 Task: In the sheet Budget Analysis ToolFont size of heading  18 Font style of dataoswald 'Font size of data '9 Alignment of headline & dataAlign center.   Fill color in heading, Red Font color of dataIn the sheet  Data Collection Templatebook
Action: Mouse moved to (136, 135)
Screenshot: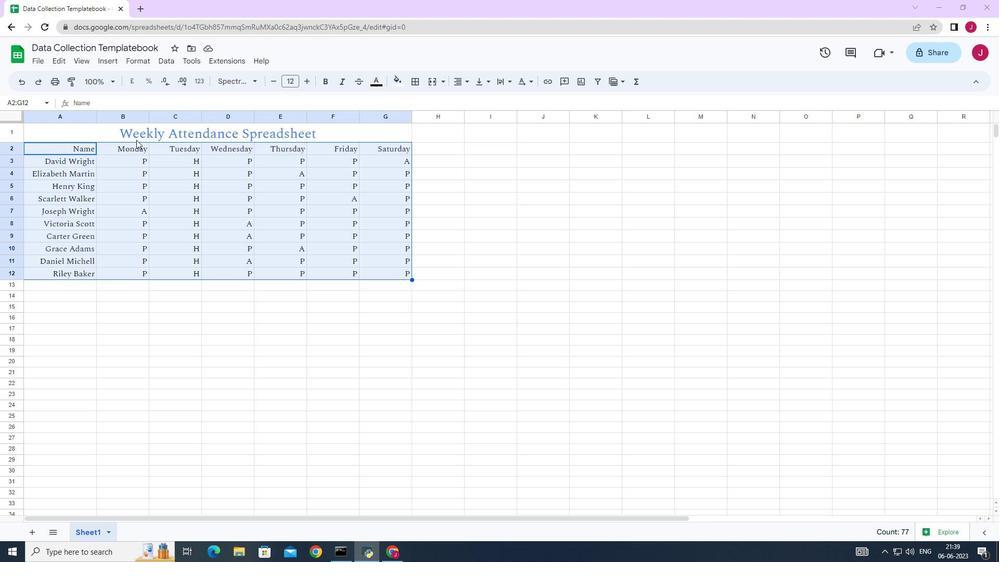 
Action: Mouse pressed left at (136, 135)
Screenshot: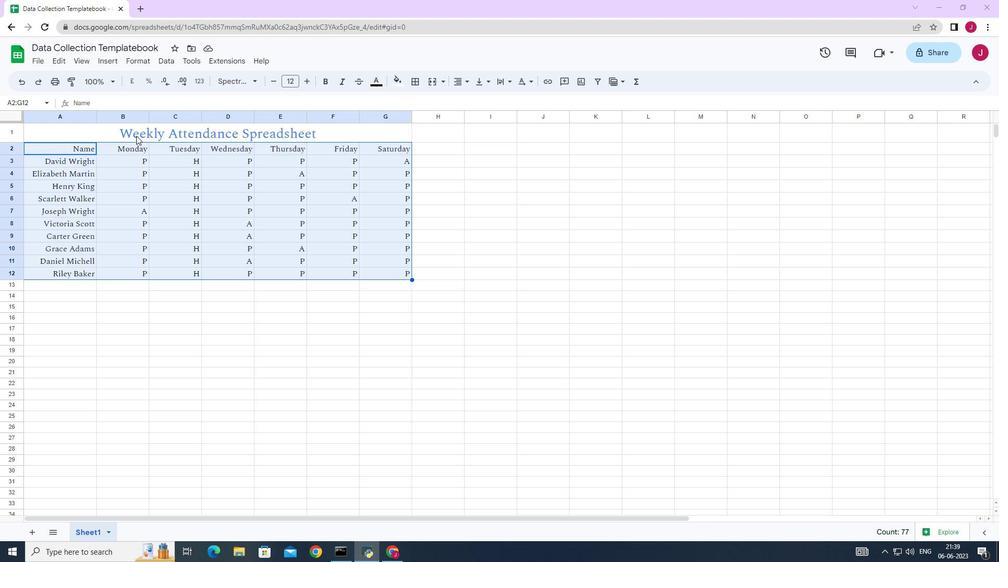
Action: Mouse moved to (295, 79)
Screenshot: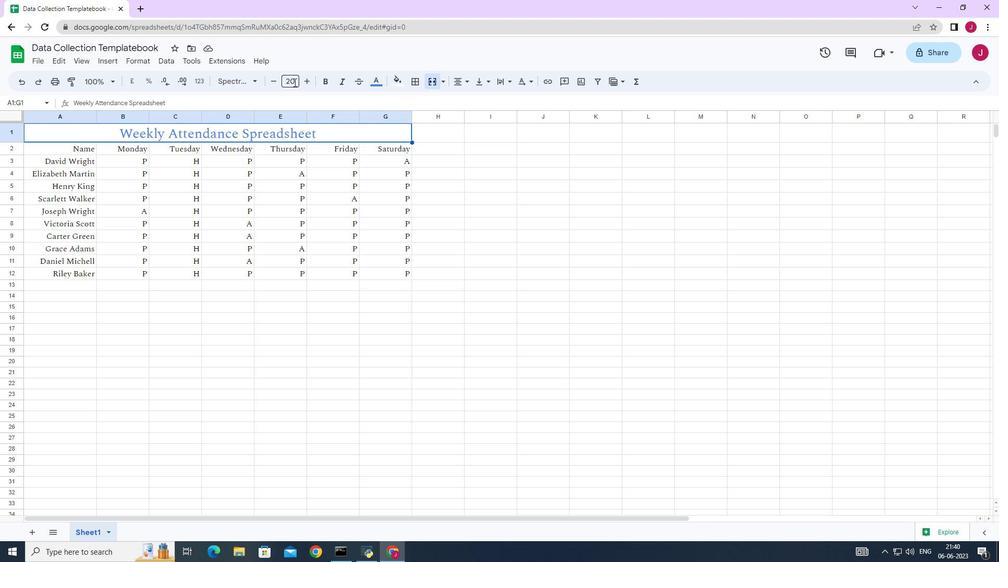 
Action: Mouse pressed left at (295, 79)
Screenshot: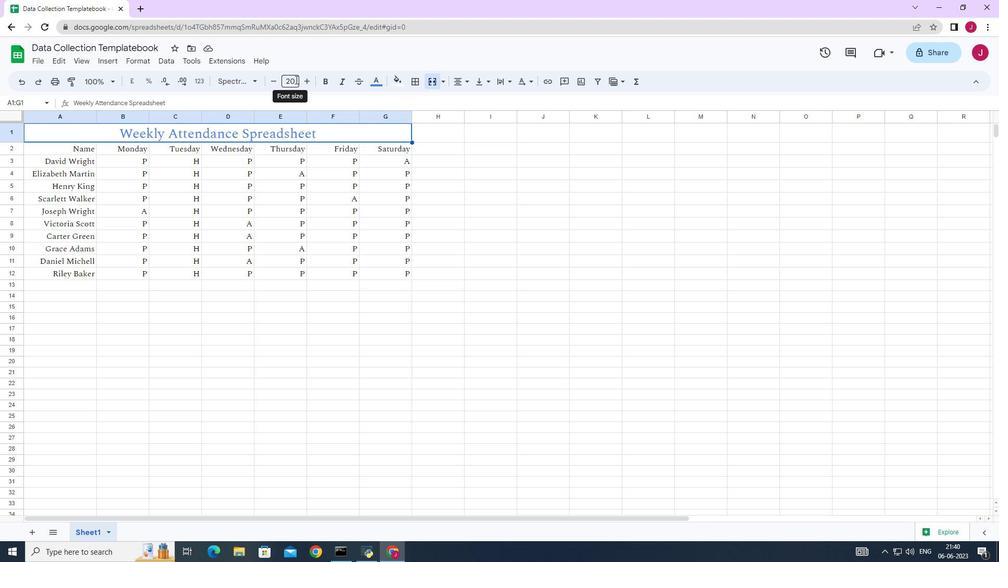 
Action: Key pressed 18<Key.enter>
Screenshot: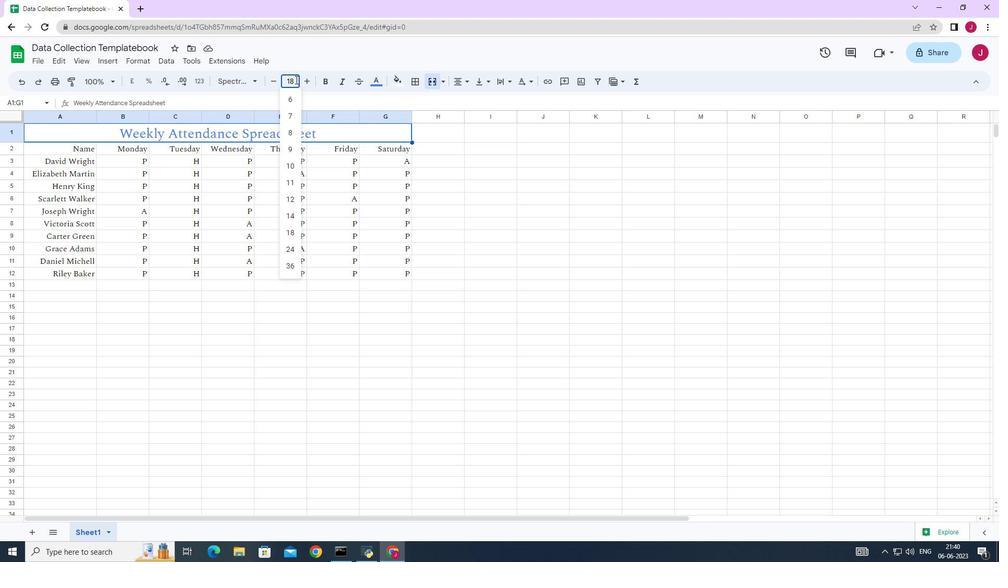 
Action: Mouse moved to (60, 147)
Screenshot: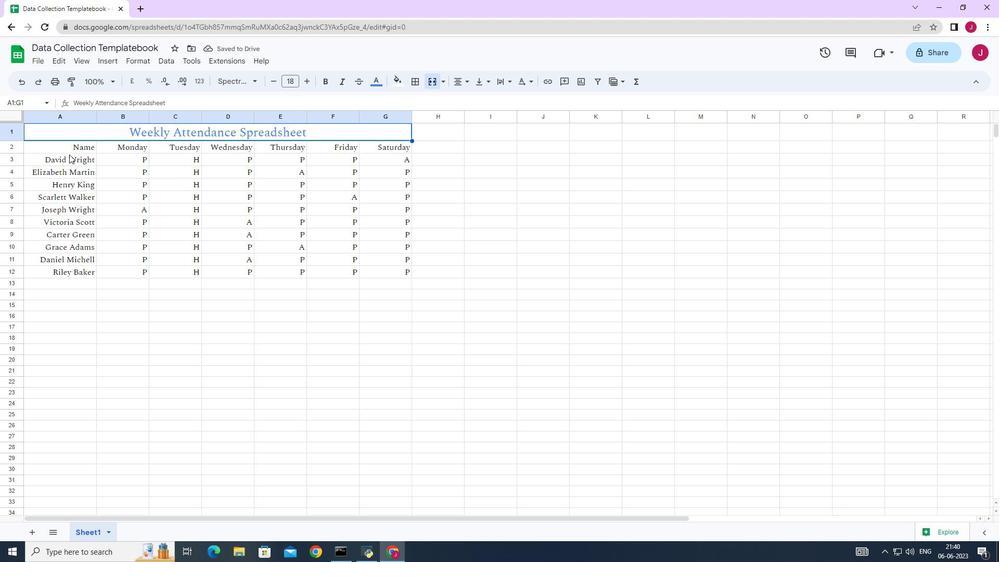 
Action: Mouse pressed left at (60, 147)
Screenshot: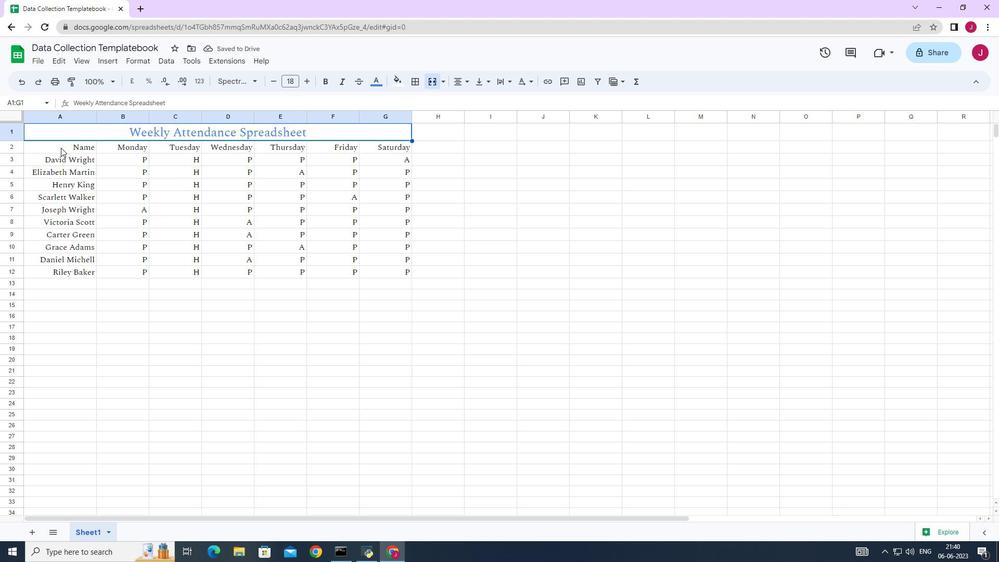 
Action: Mouse moved to (251, 79)
Screenshot: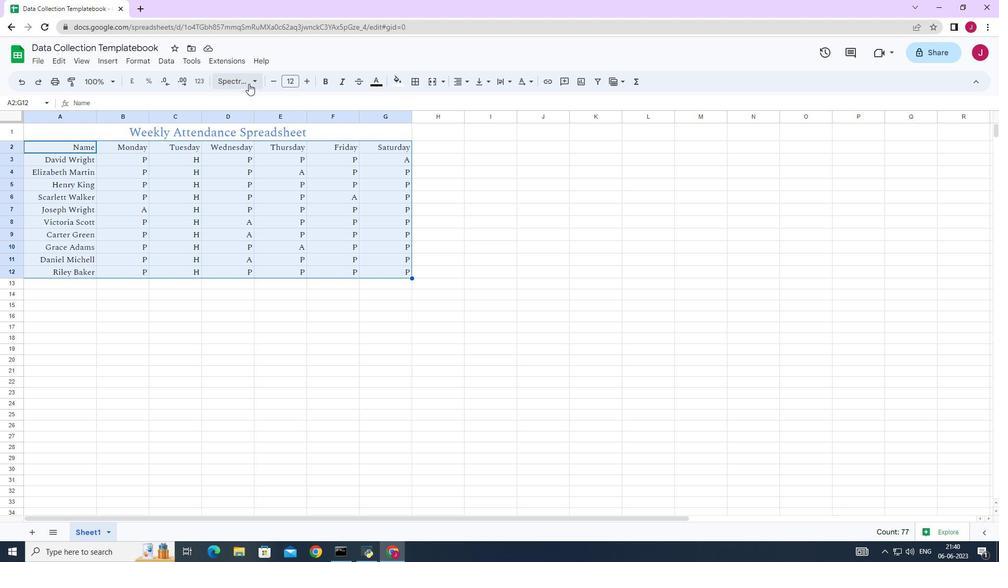 
Action: Mouse pressed left at (251, 79)
Screenshot: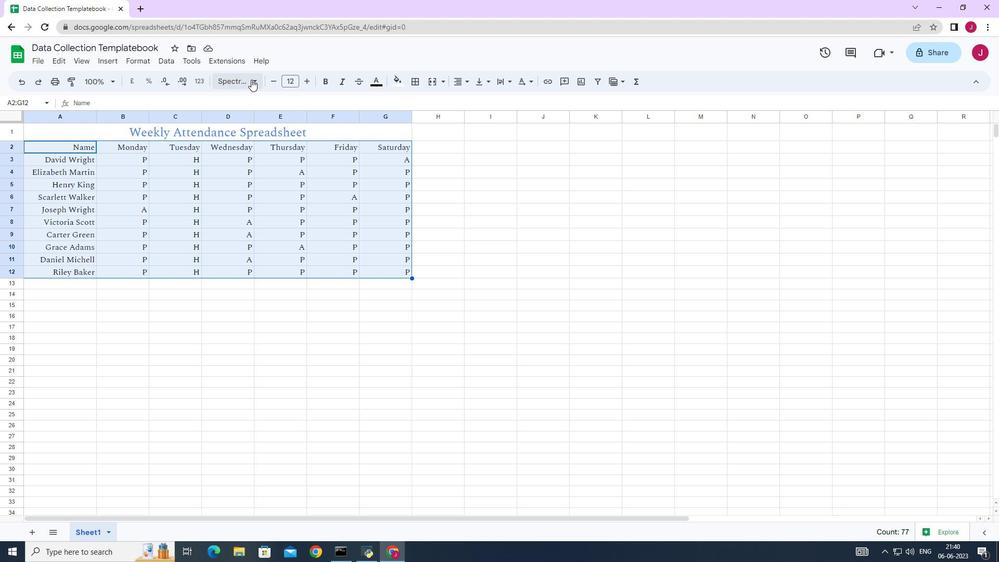 
Action: Mouse moved to (272, 103)
Screenshot: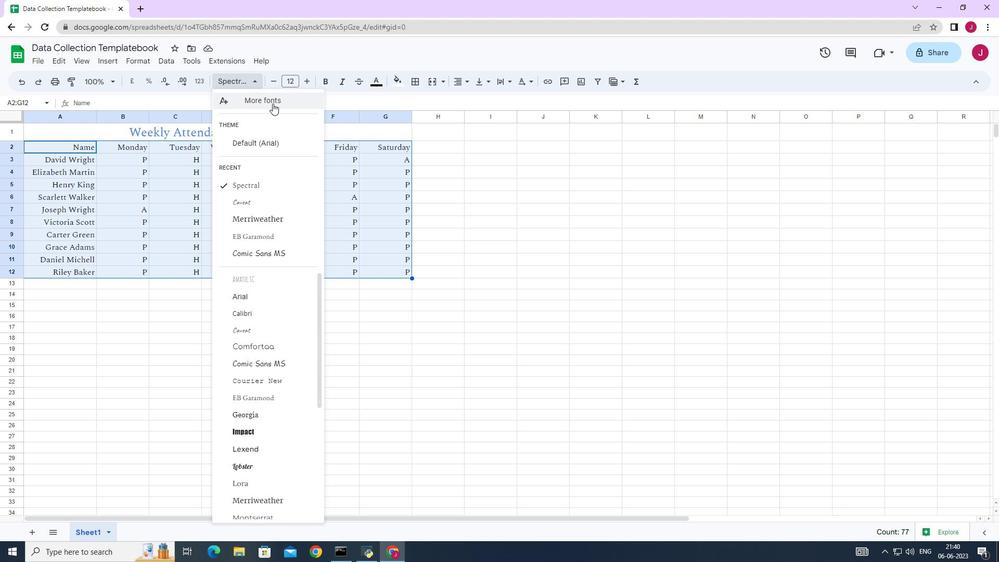 
Action: Mouse pressed left at (272, 103)
Screenshot: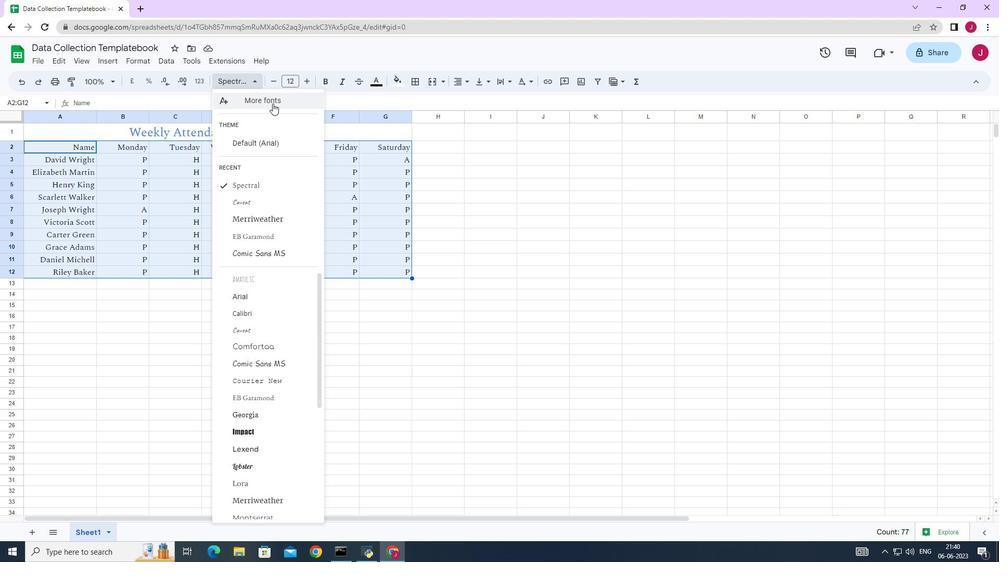 
Action: Mouse moved to (330, 167)
Screenshot: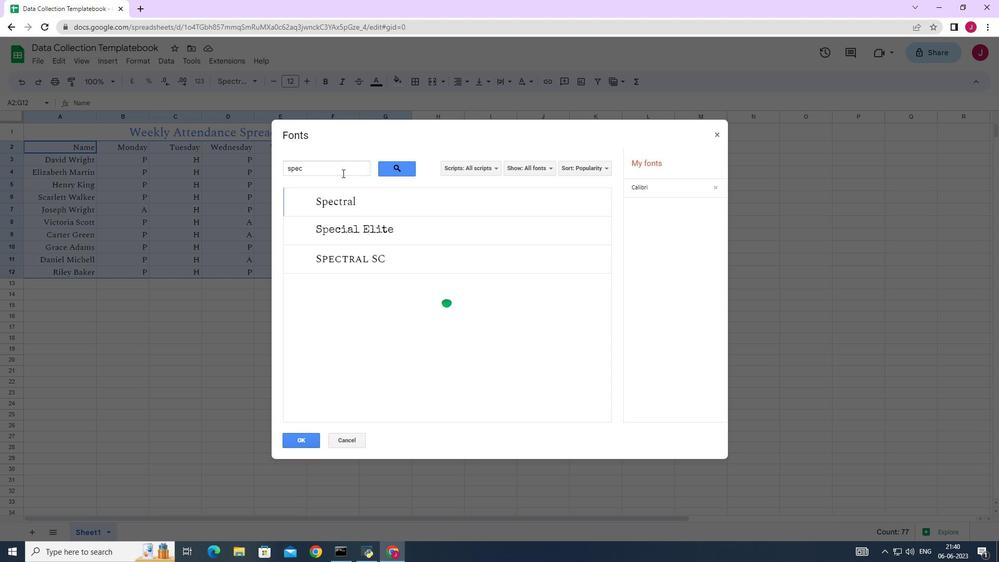 
Action: Mouse pressed left at (330, 167)
Screenshot: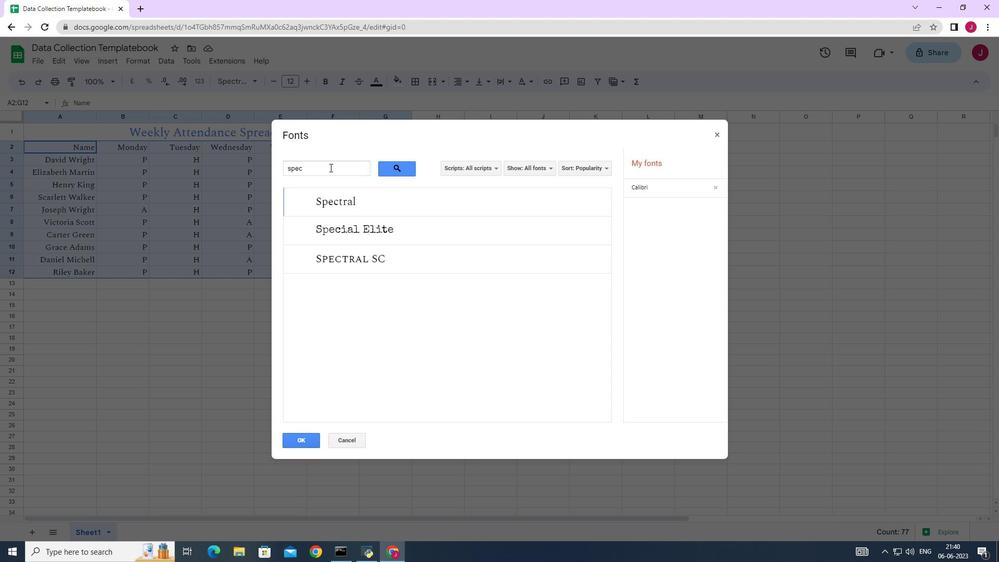 
Action: Key pressed <Key.backspace><Key.backspace><Key.backspace><Key.backspace>os
Screenshot: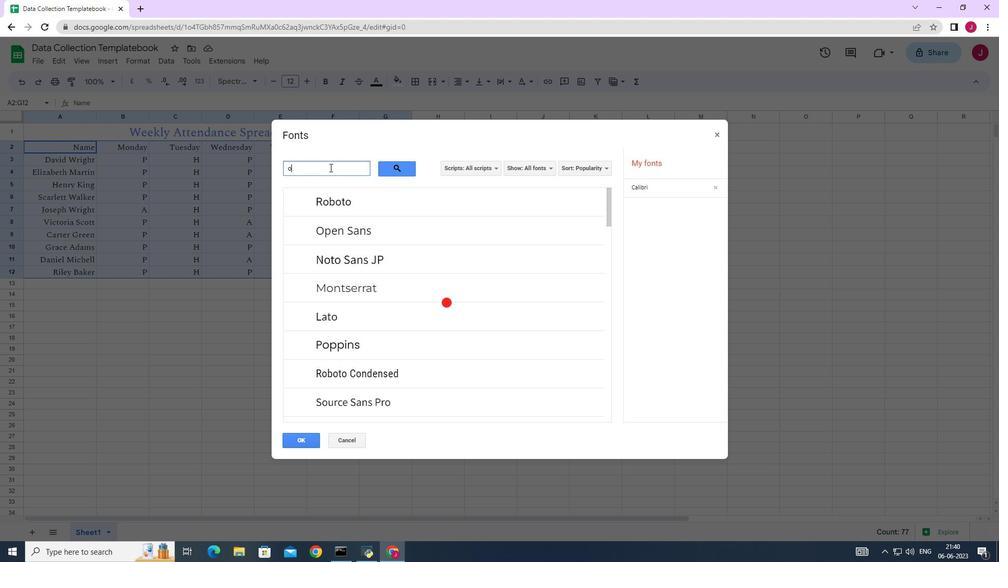 
Action: Mouse moved to (353, 202)
Screenshot: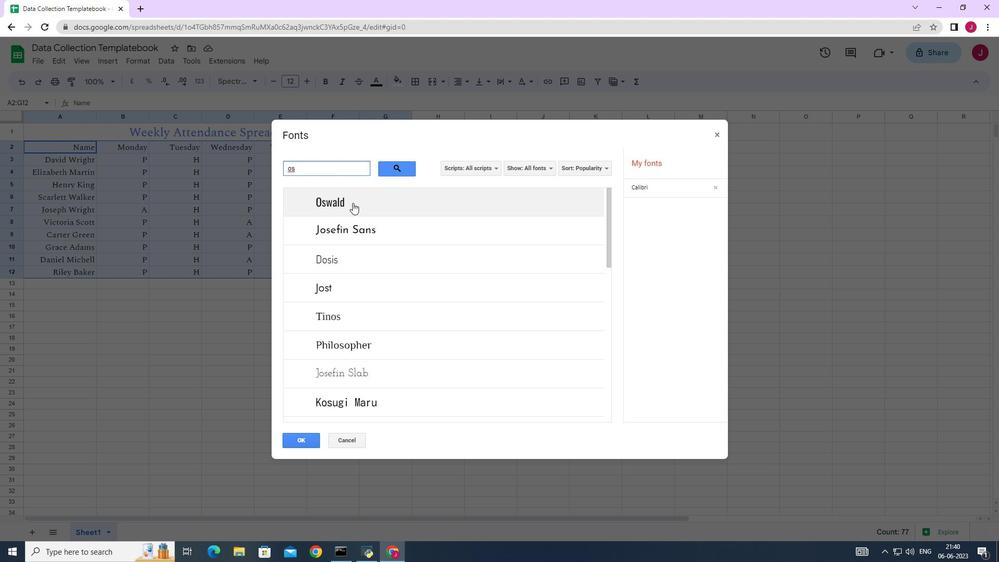 
Action: Mouse pressed left at (353, 202)
Screenshot: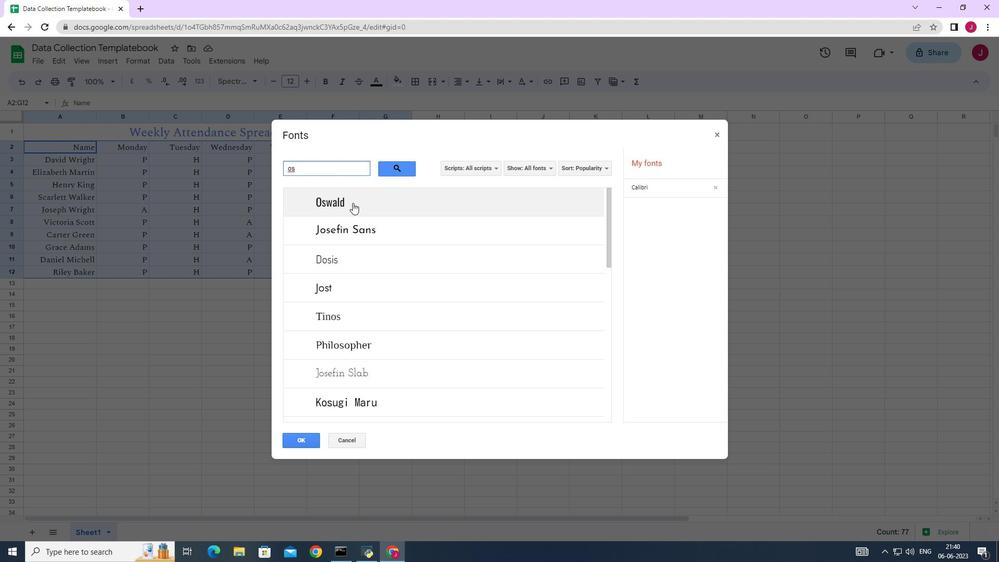 
Action: Mouse moved to (304, 443)
Screenshot: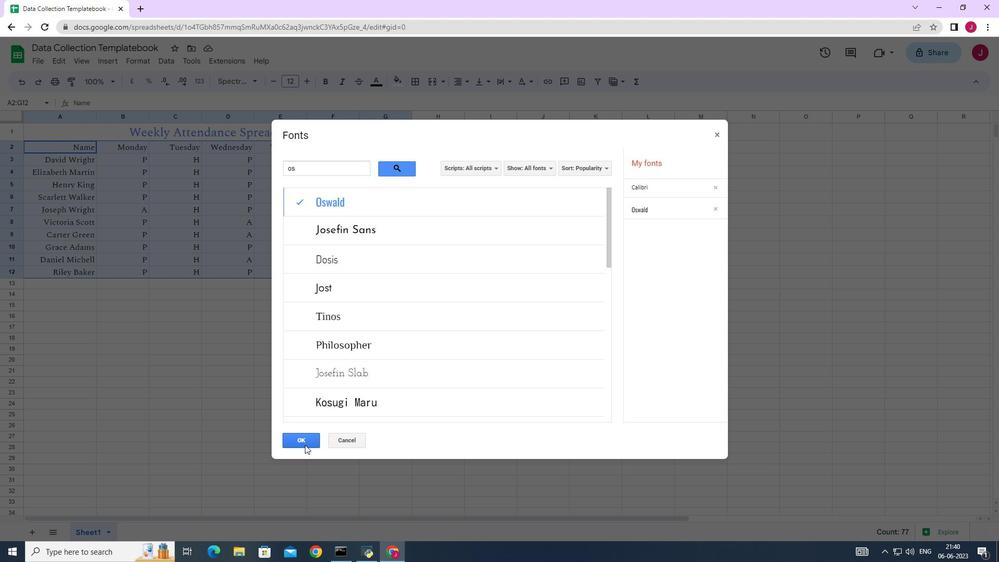 
Action: Mouse pressed left at (304, 443)
Screenshot: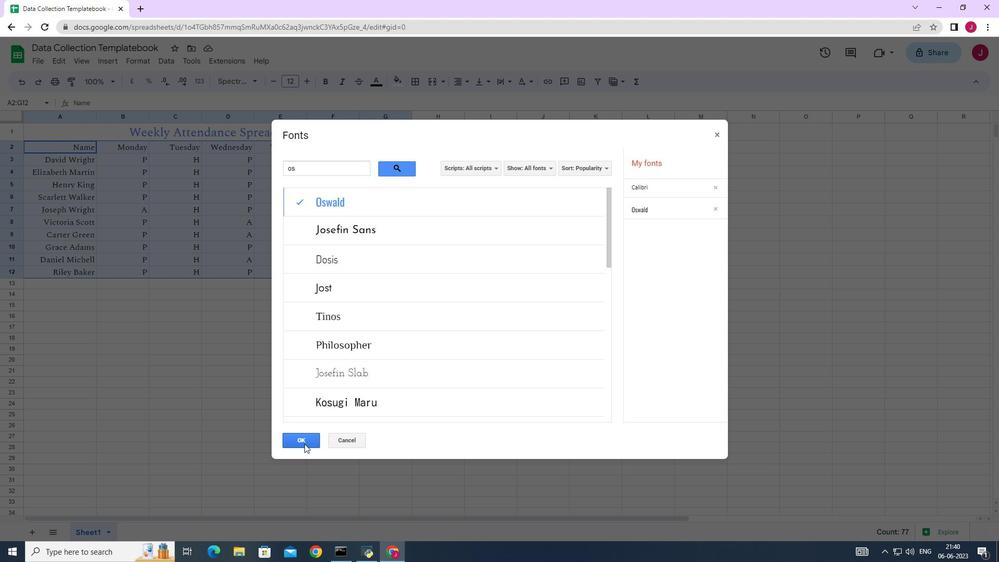 
Action: Mouse moved to (293, 77)
Screenshot: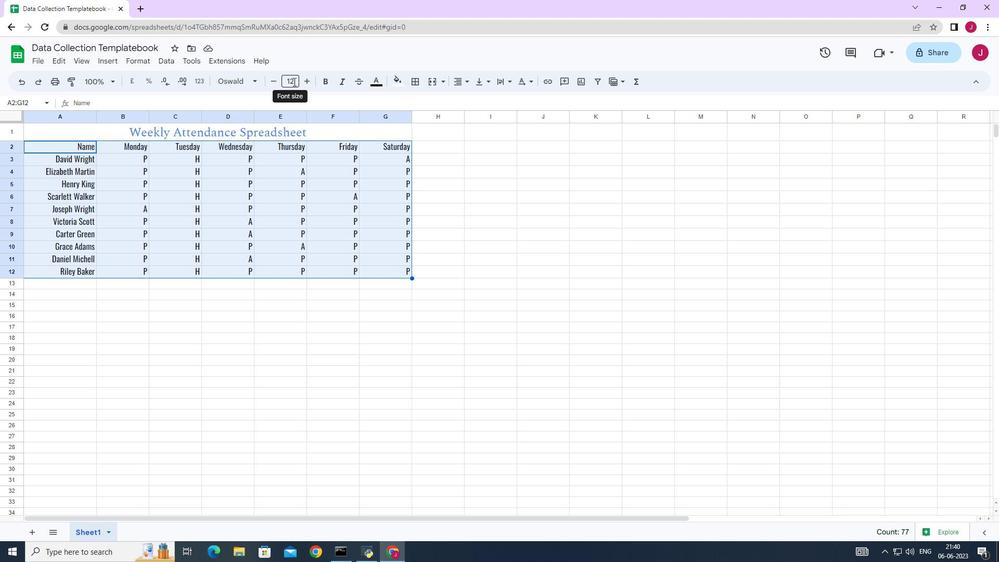 
Action: Mouse pressed left at (293, 77)
Screenshot: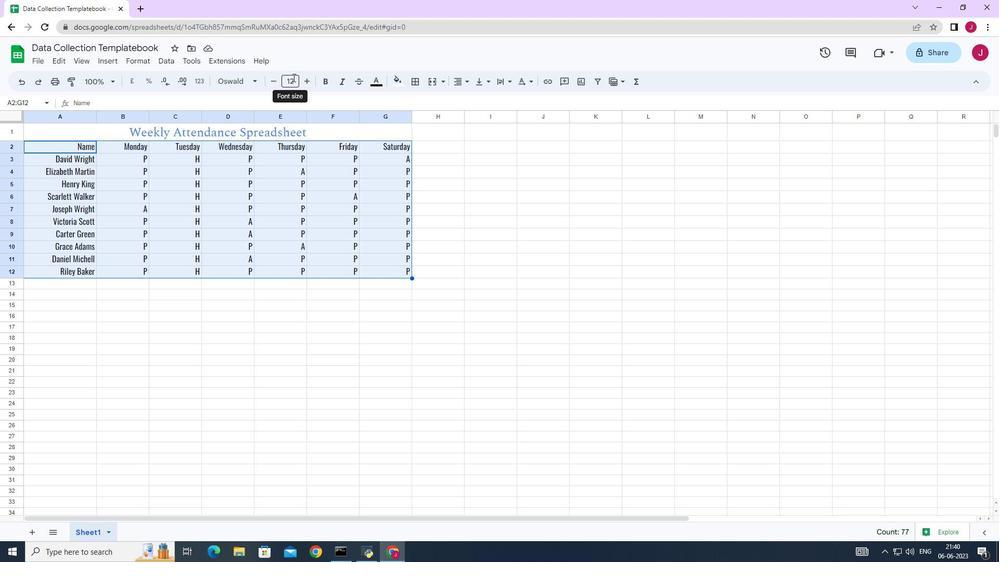
Action: Mouse moved to (302, 70)
Screenshot: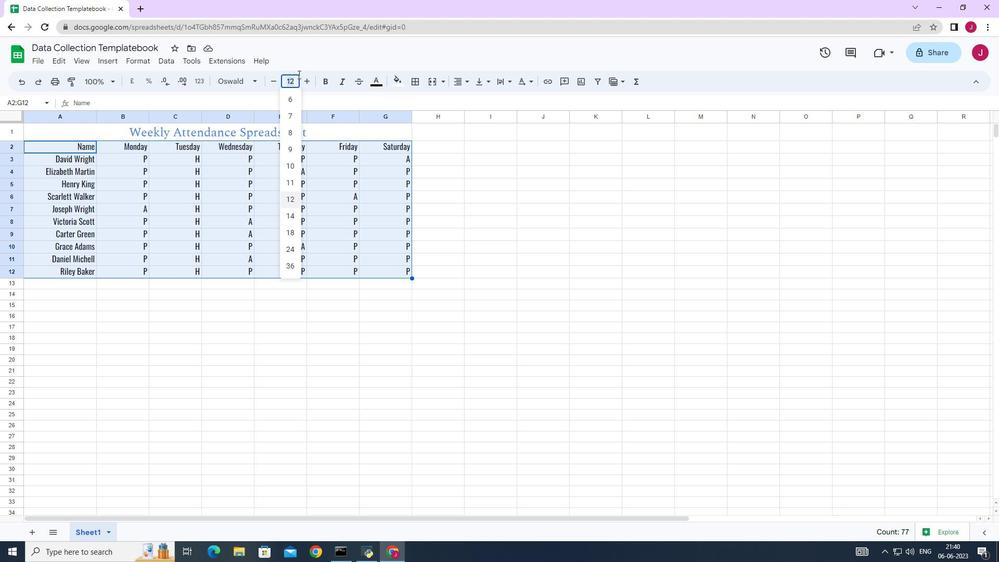 
Action: Key pressed 9
Screenshot: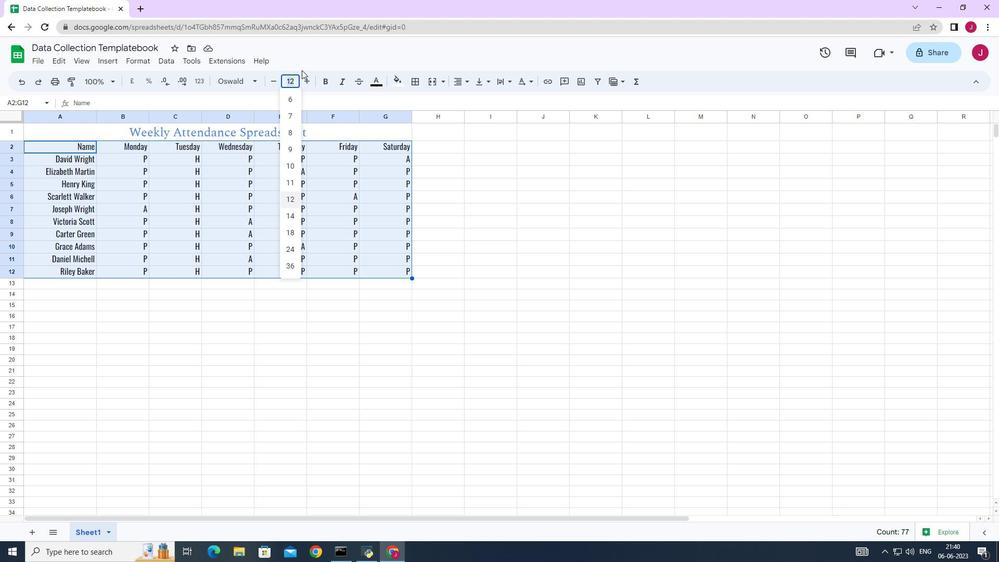
Action: Mouse moved to (302, 70)
Screenshot: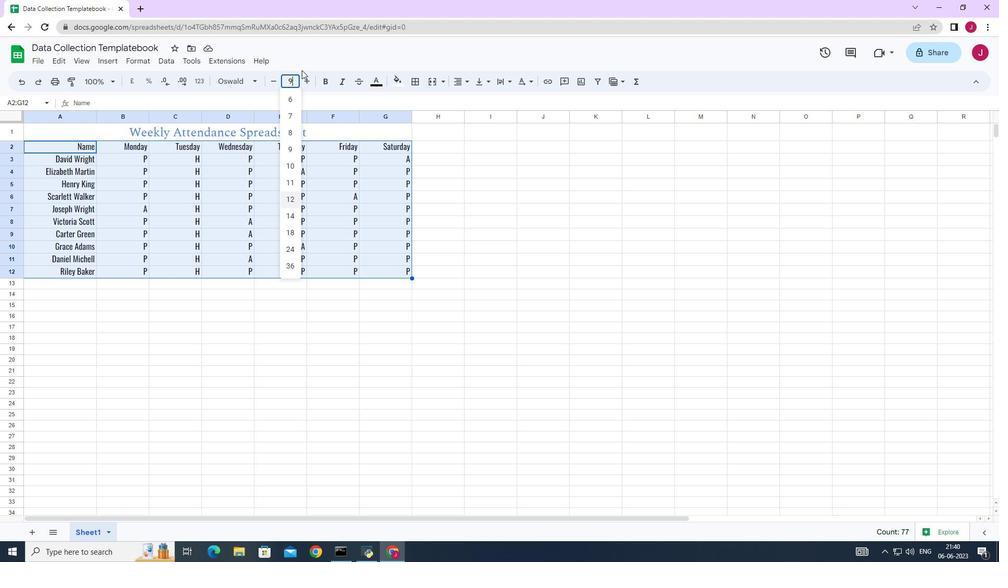 
Action: Key pressed <Key.enter>
Screenshot: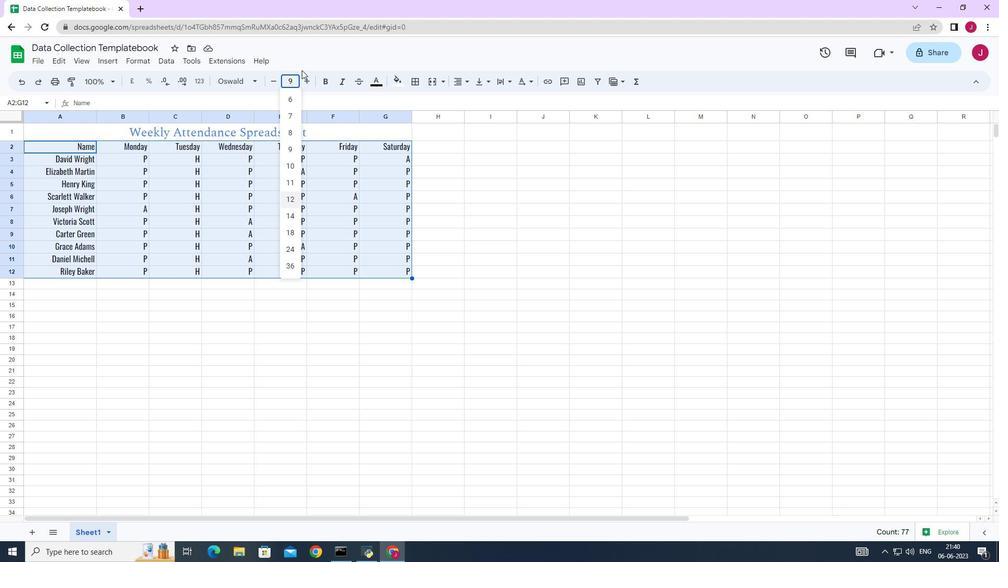 
Action: Mouse moved to (217, 129)
Screenshot: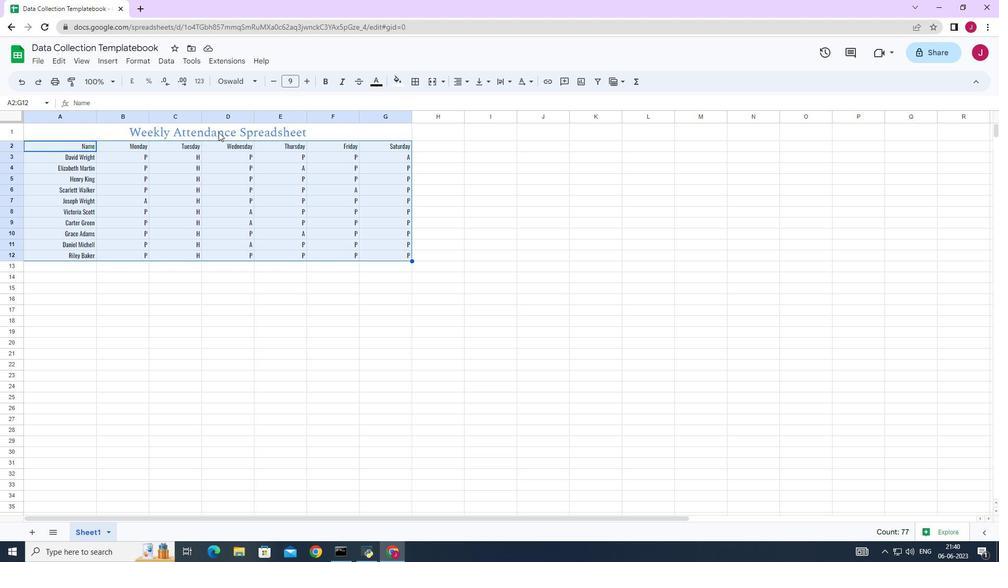 
Action: Mouse pressed left at (217, 129)
Screenshot: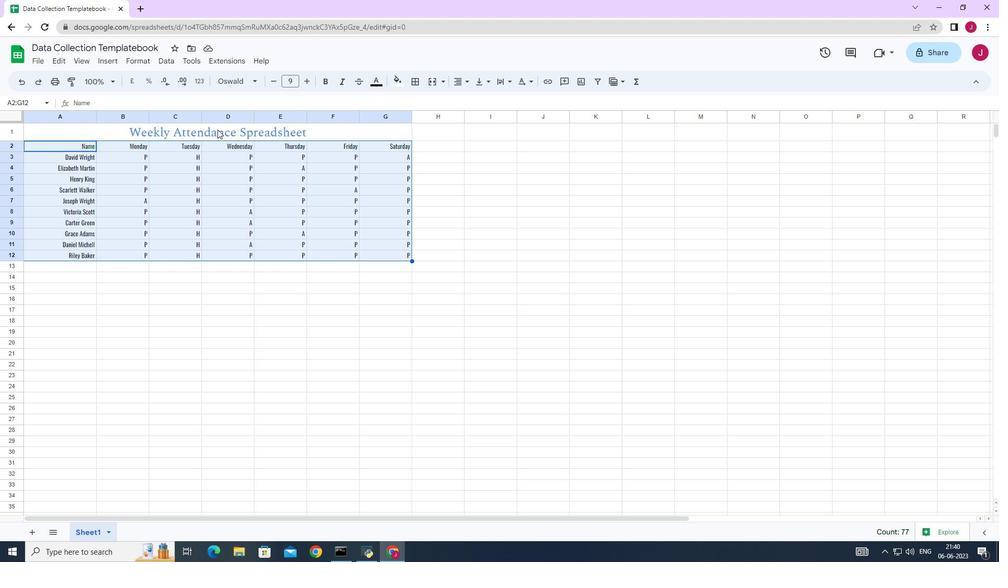
Action: Mouse moved to (384, 78)
Screenshot: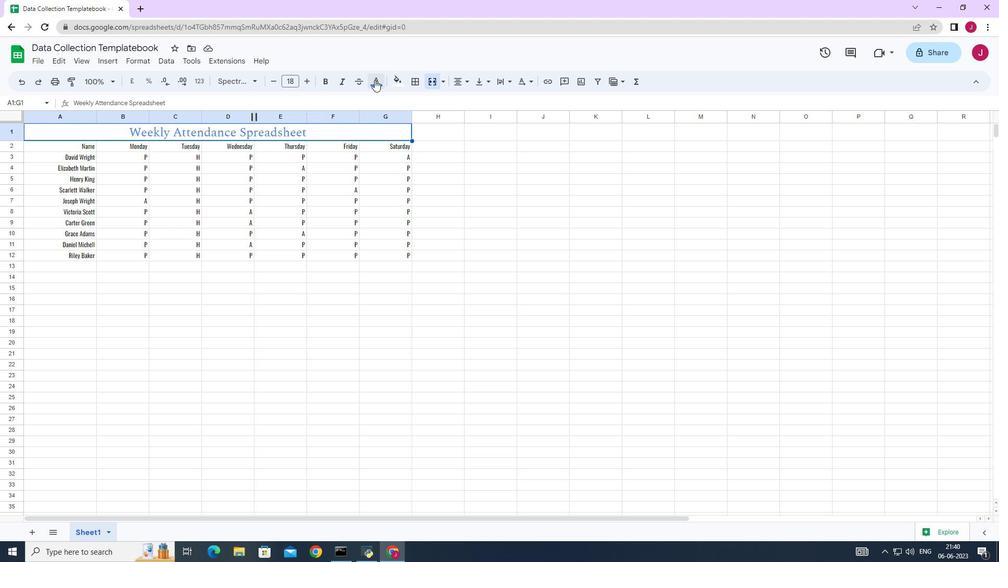 
Action: Mouse pressed left at (384, 78)
Screenshot: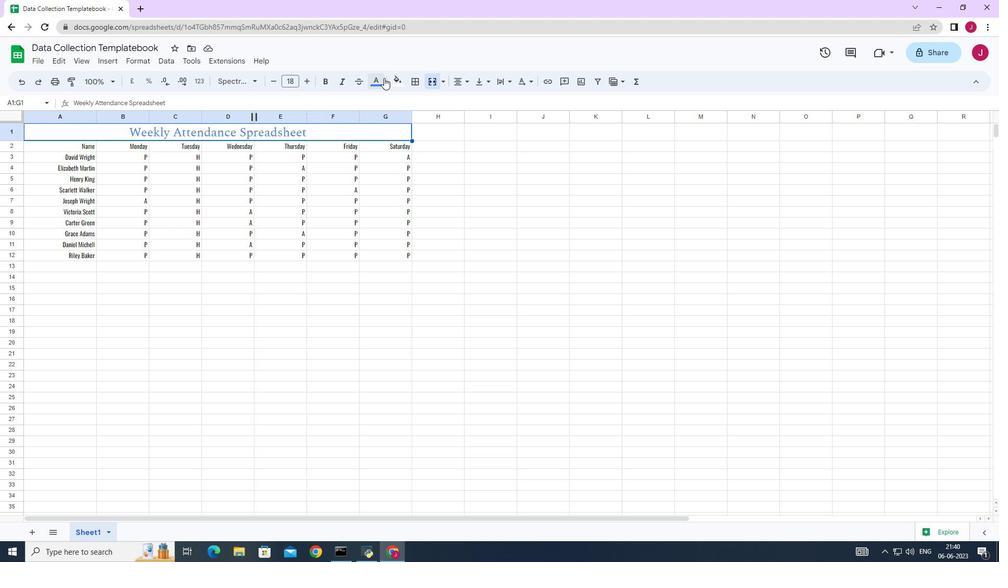 
Action: Mouse moved to (391, 125)
Screenshot: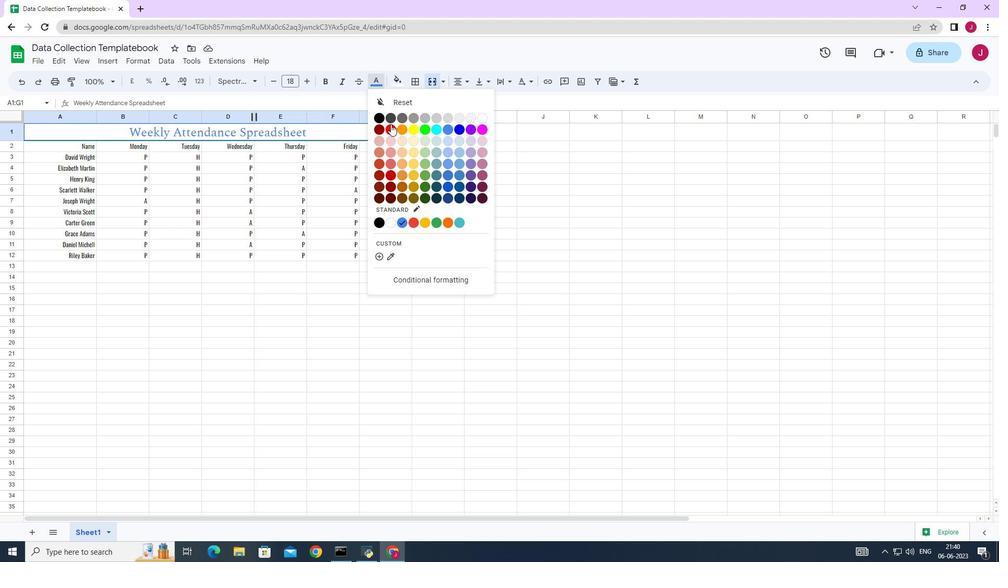 
Action: Mouse pressed left at (391, 125)
Screenshot: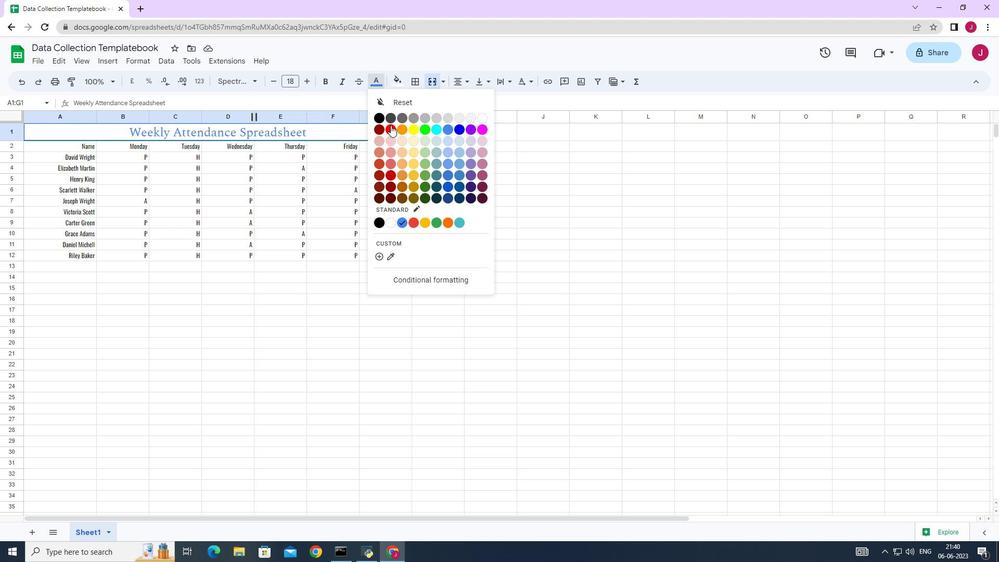 
Action: Mouse moved to (77, 146)
Screenshot: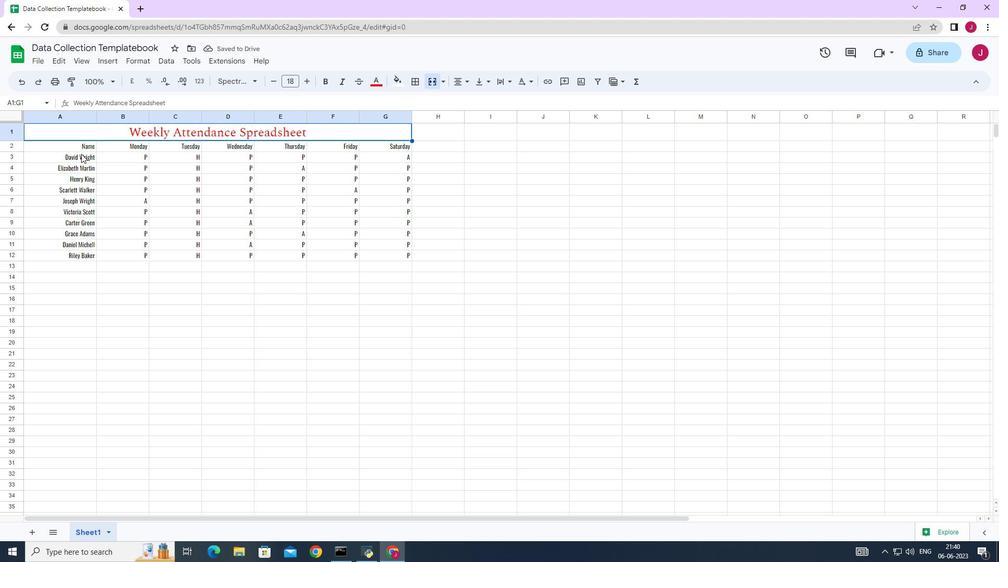 
Action: Mouse pressed left at (77, 146)
Screenshot: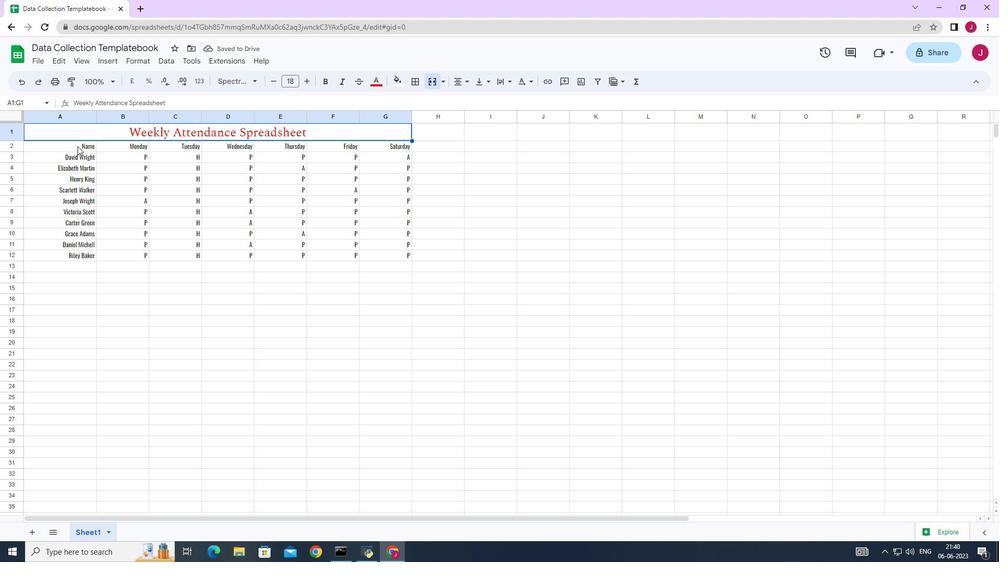 
Action: Mouse pressed left at (77, 146)
Screenshot: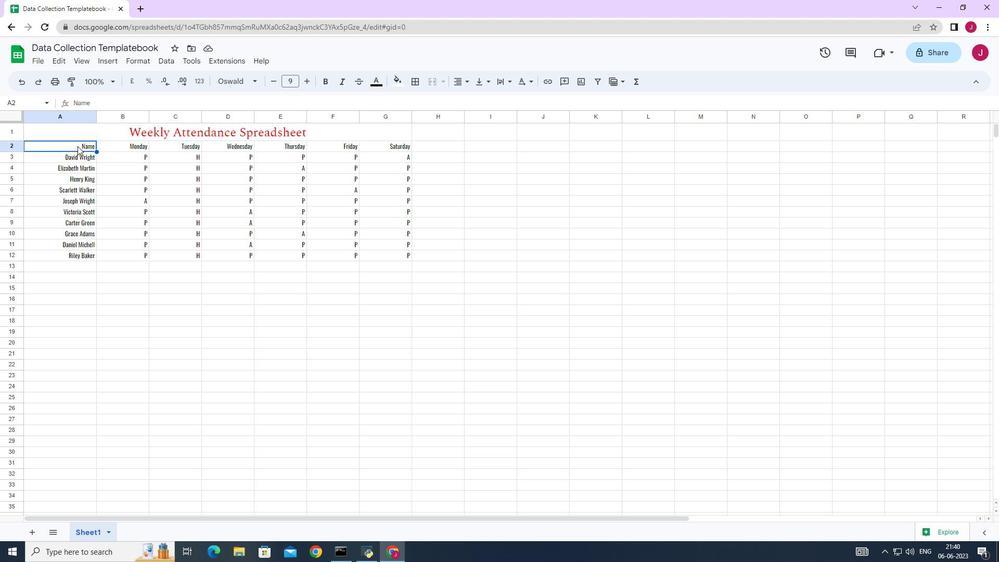 
Action: Mouse moved to (466, 80)
Screenshot: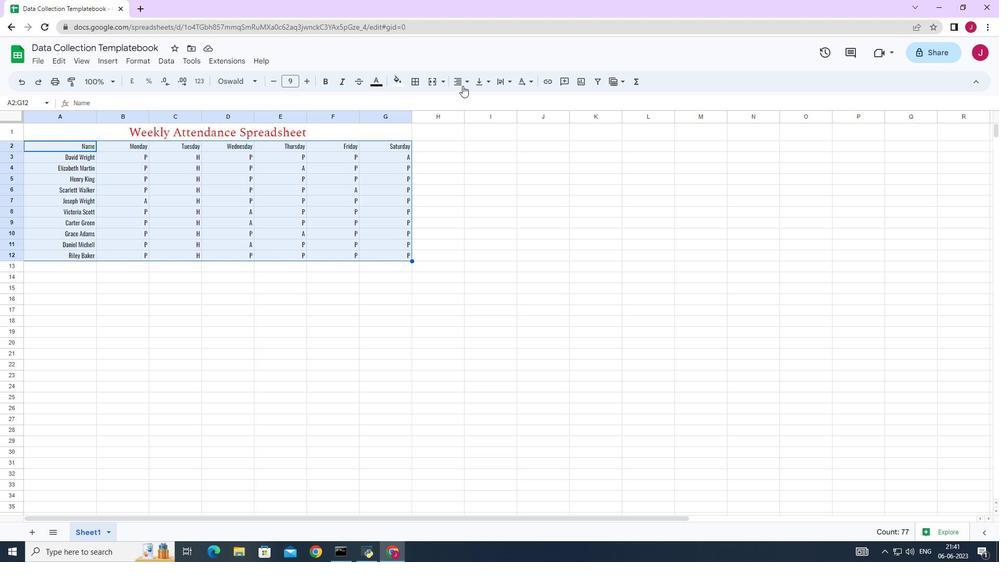 
Action: Mouse pressed left at (466, 80)
Screenshot: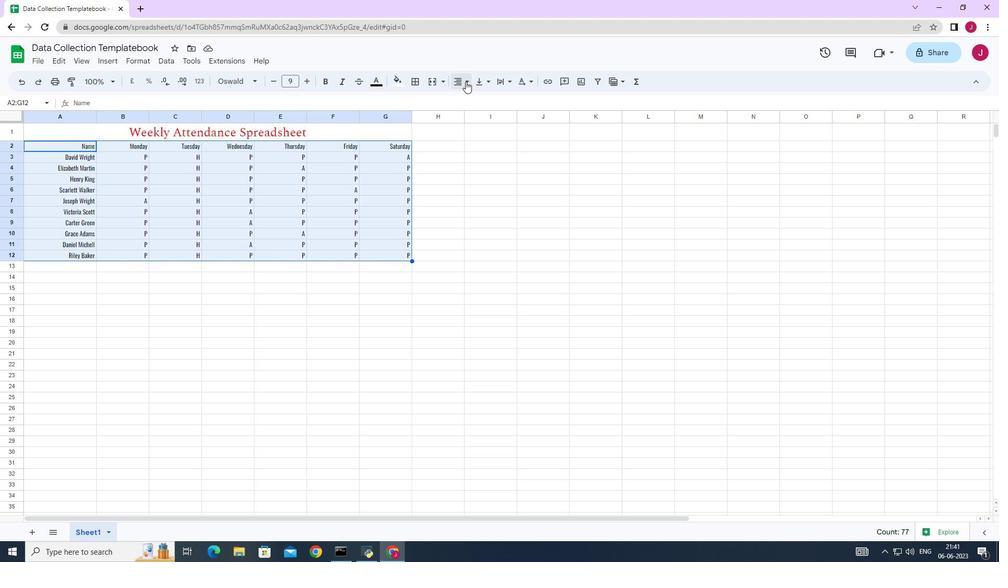 
Action: Mouse moved to (476, 107)
Screenshot: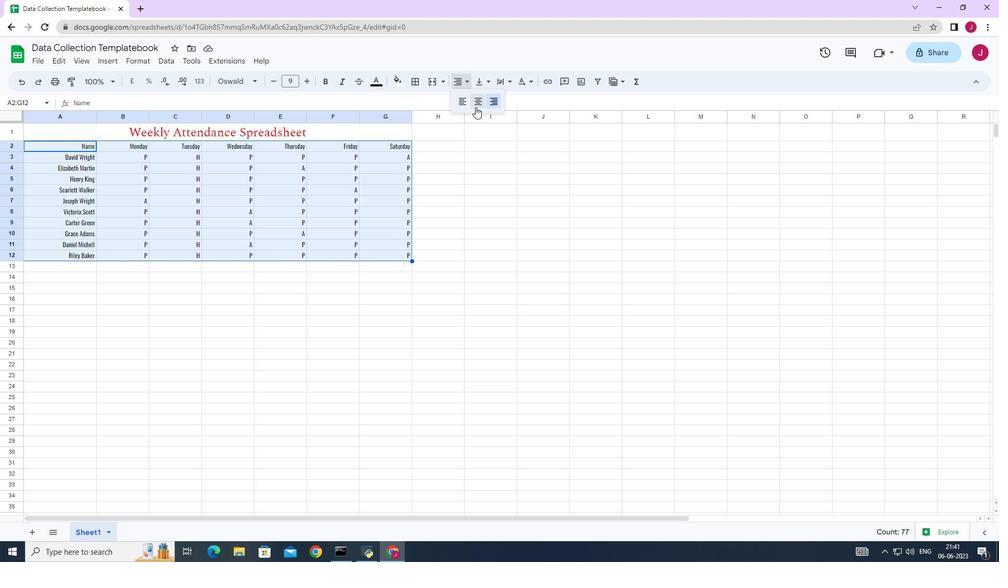 
Action: Mouse pressed left at (476, 107)
Screenshot: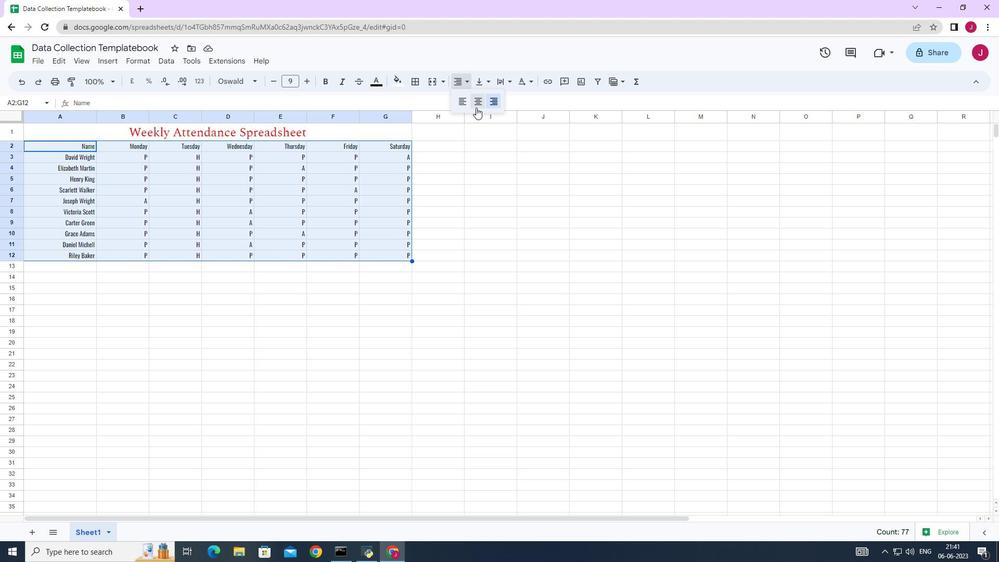 
Action: Mouse moved to (160, 147)
Screenshot: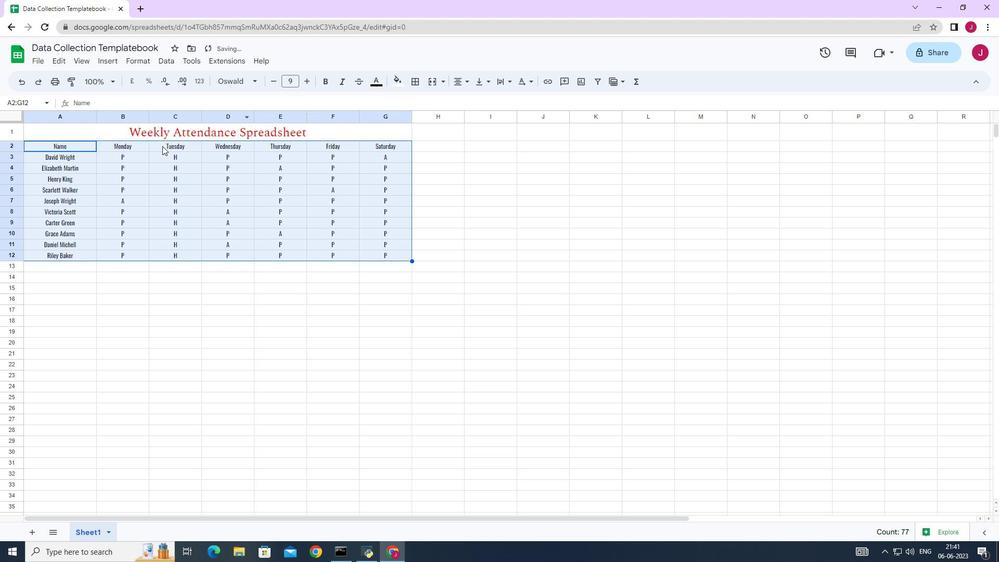 
Action: Key pressed ctrl+S
Screenshot: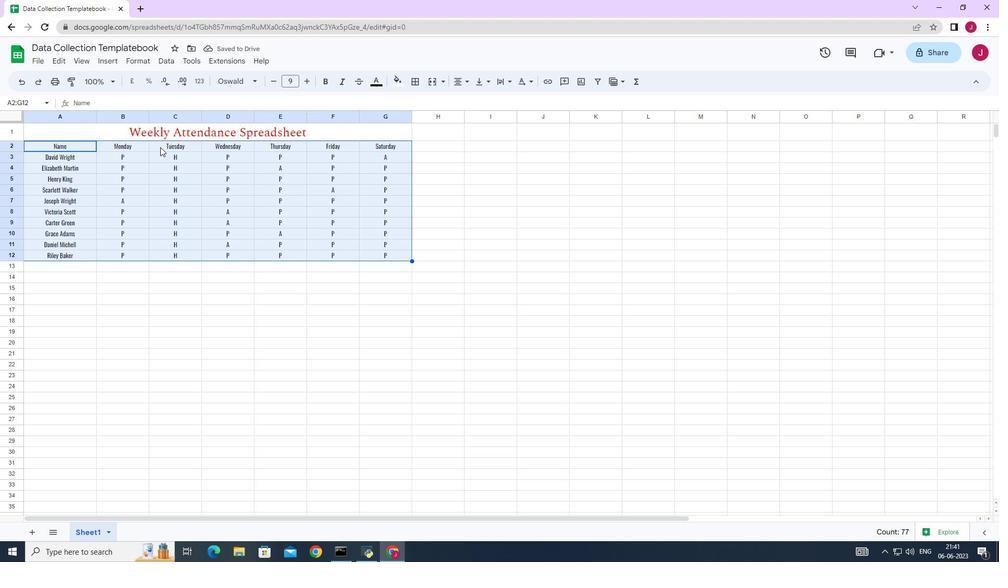 
Action: Mouse moved to (162, 107)
Screenshot: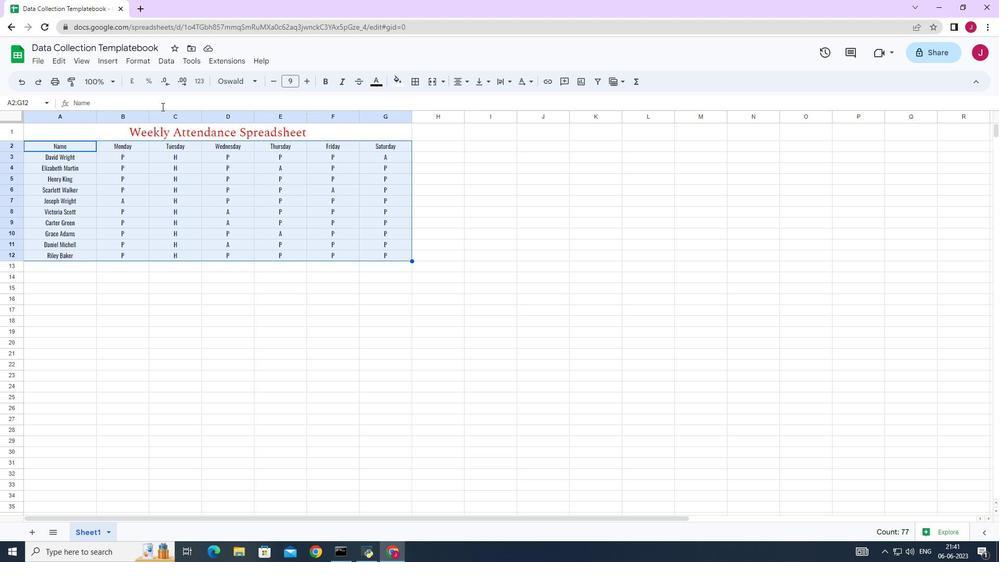 
